Task: Add filter "Any" in request date.
Action: Mouse moved to (342, 327)
Screenshot: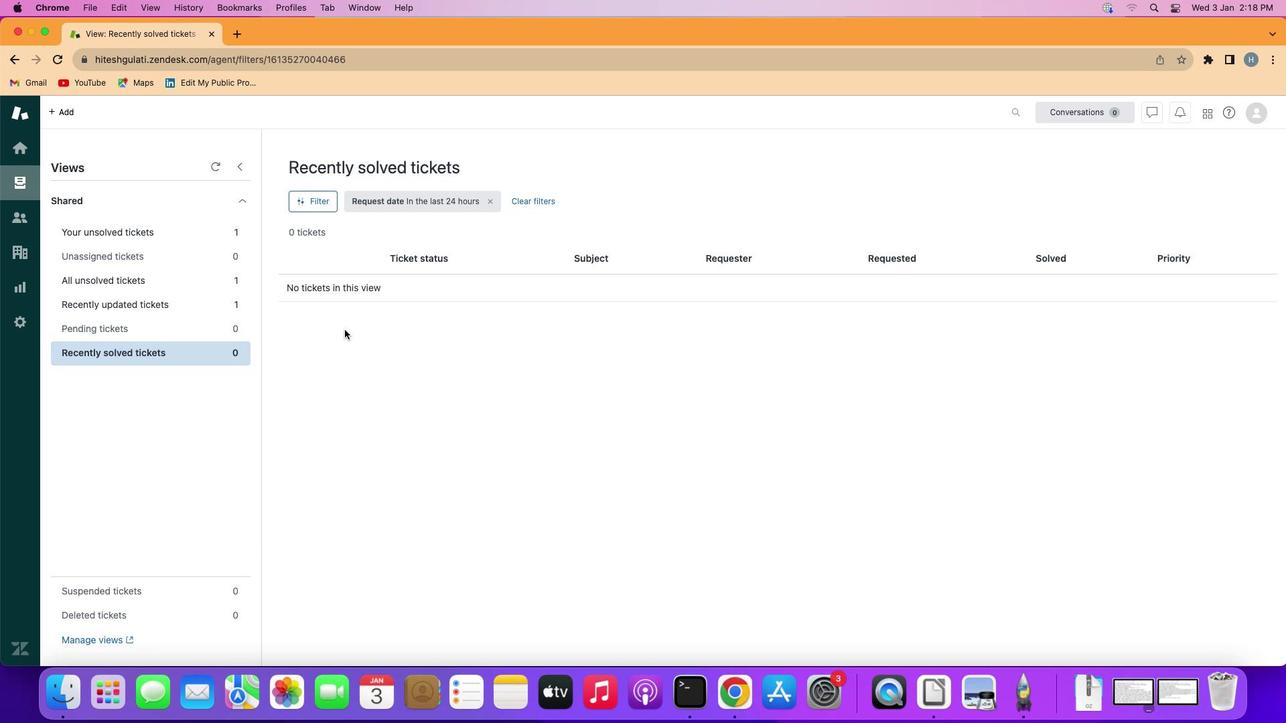 
Action: Mouse pressed left at (342, 327)
Screenshot: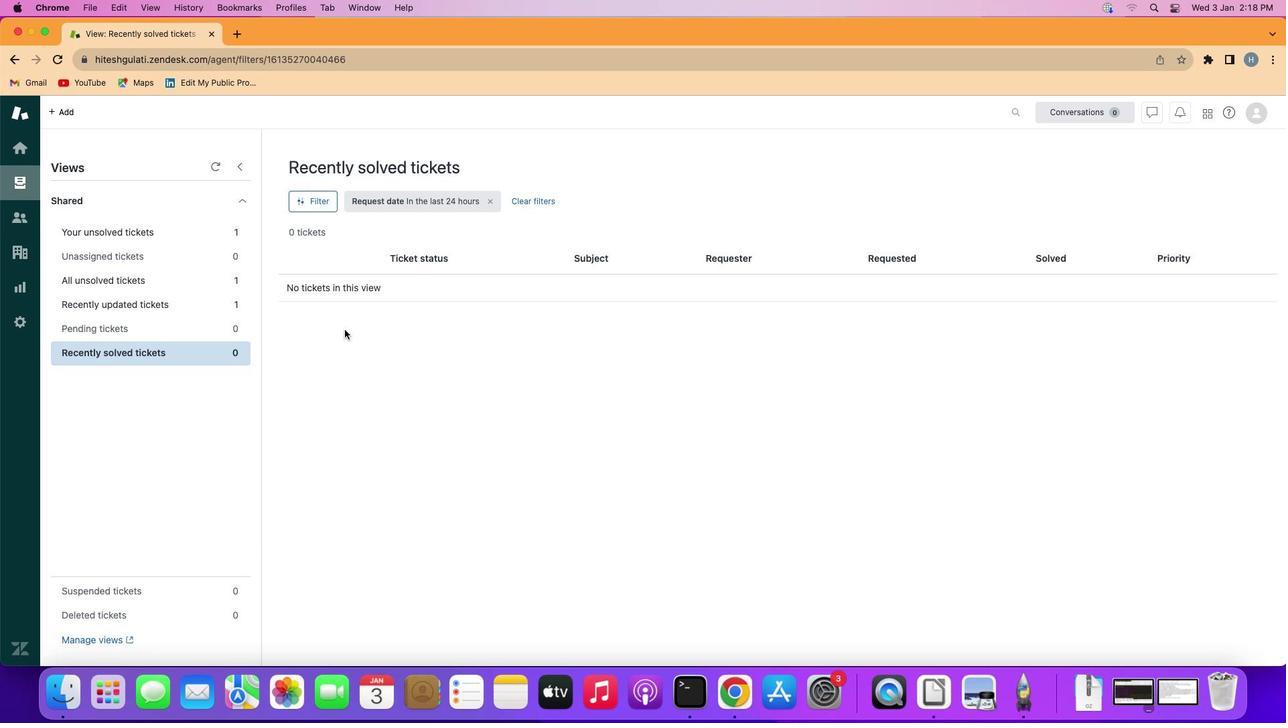
Action: Mouse moved to (320, 196)
Screenshot: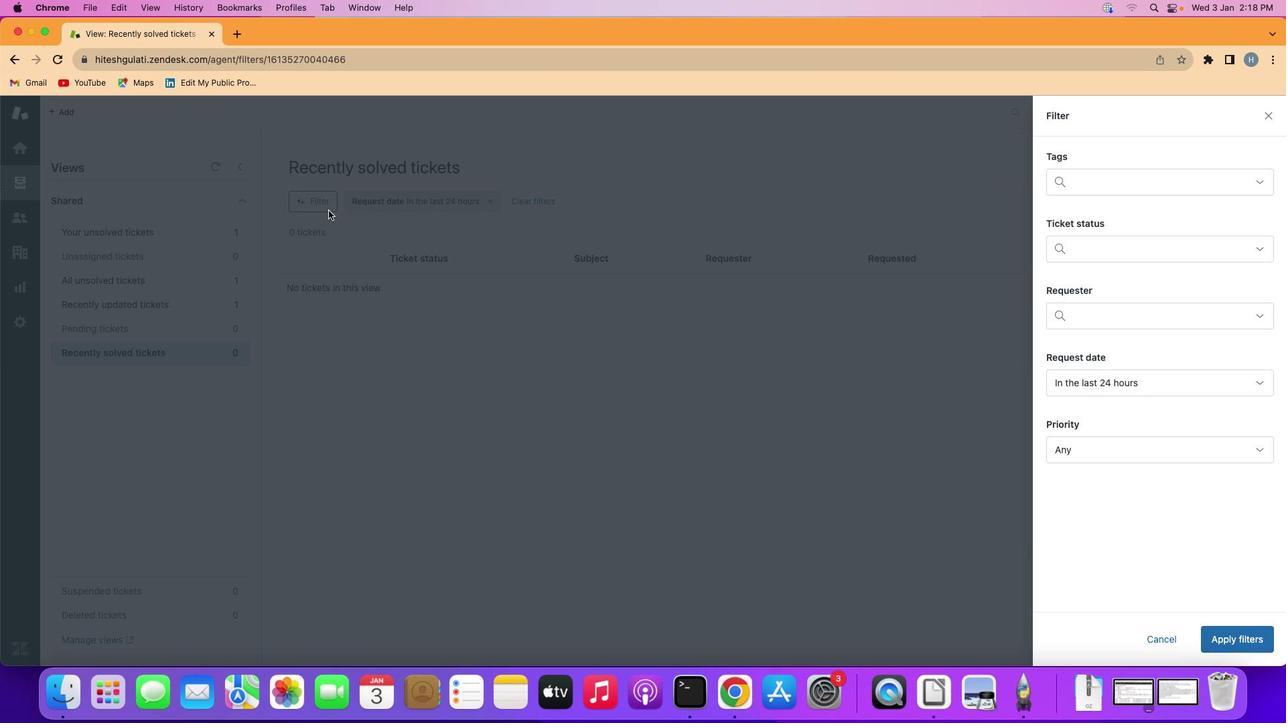 
Action: Mouse pressed left at (320, 196)
Screenshot: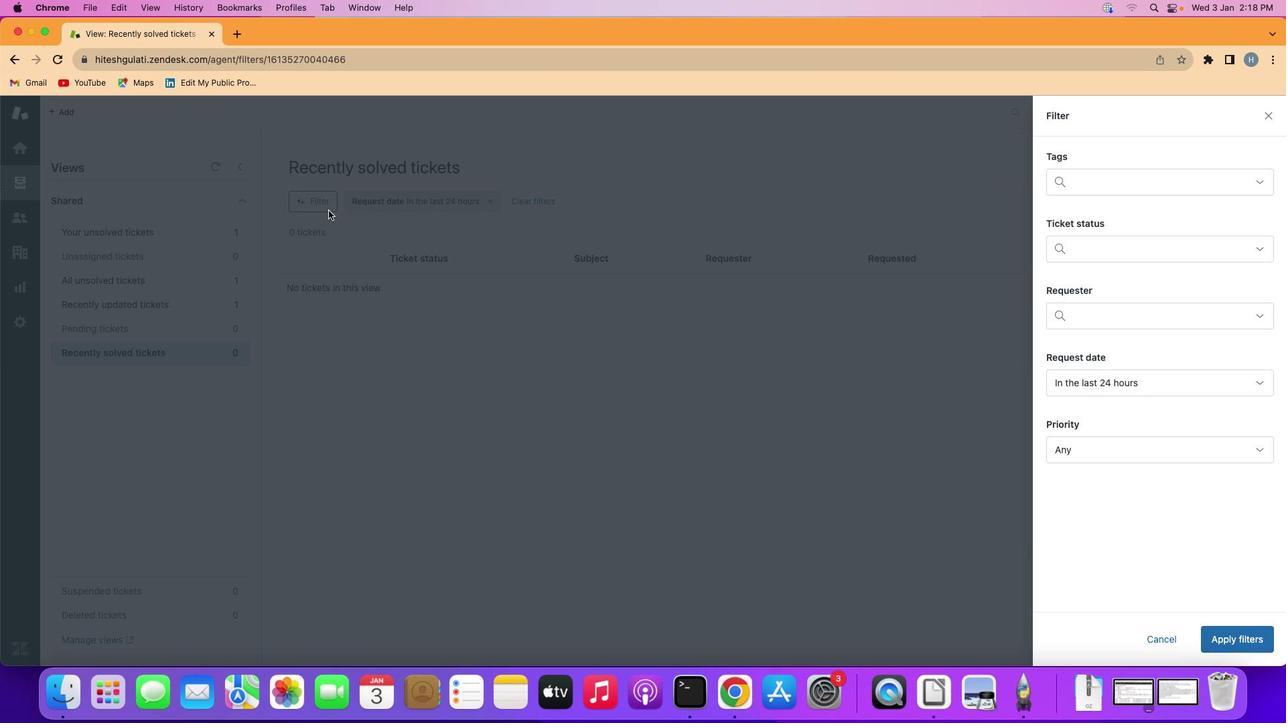 
Action: Mouse moved to (1113, 378)
Screenshot: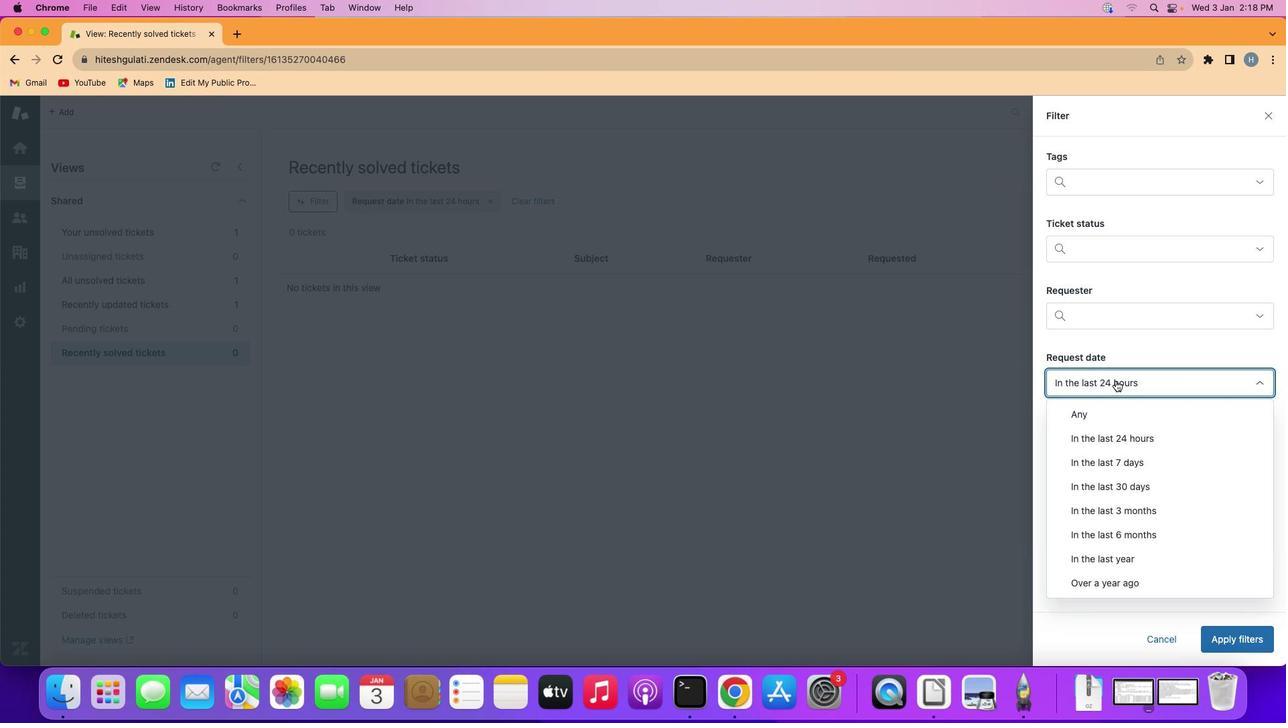 
Action: Mouse pressed left at (1113, 378)
Screenshot: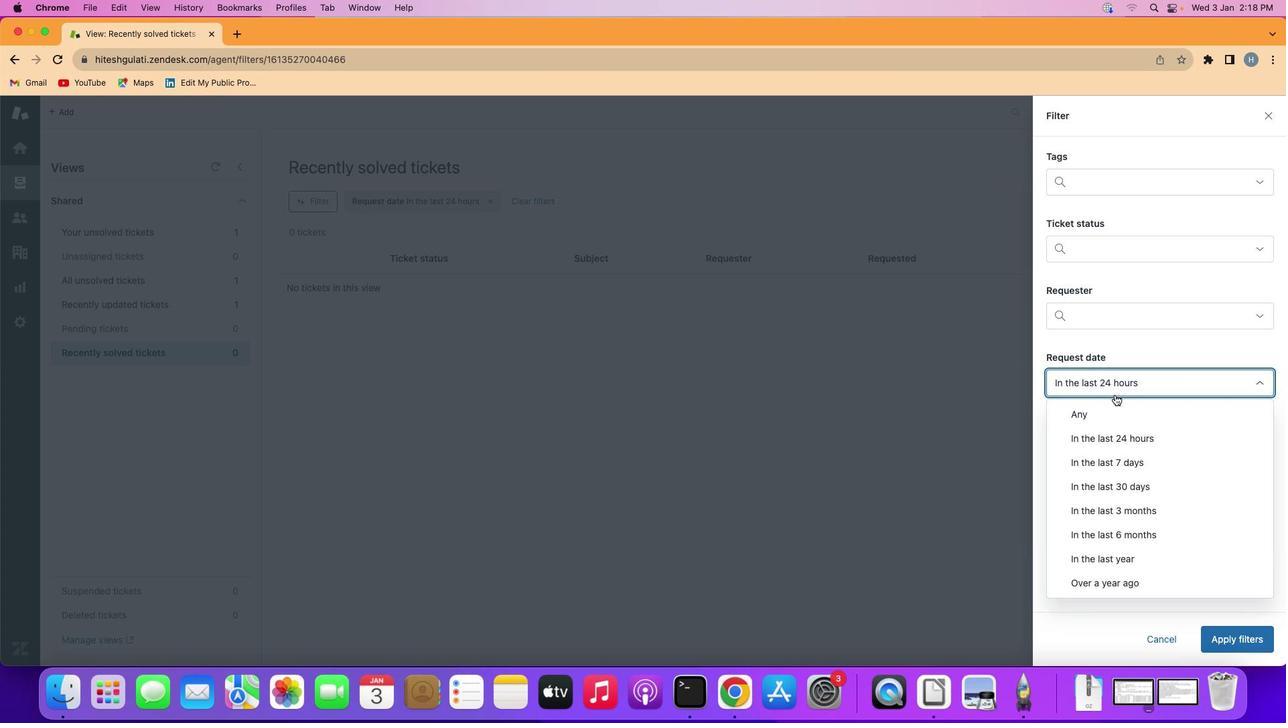 
Action: Mouse moved to (1107, 403)
Screenshot: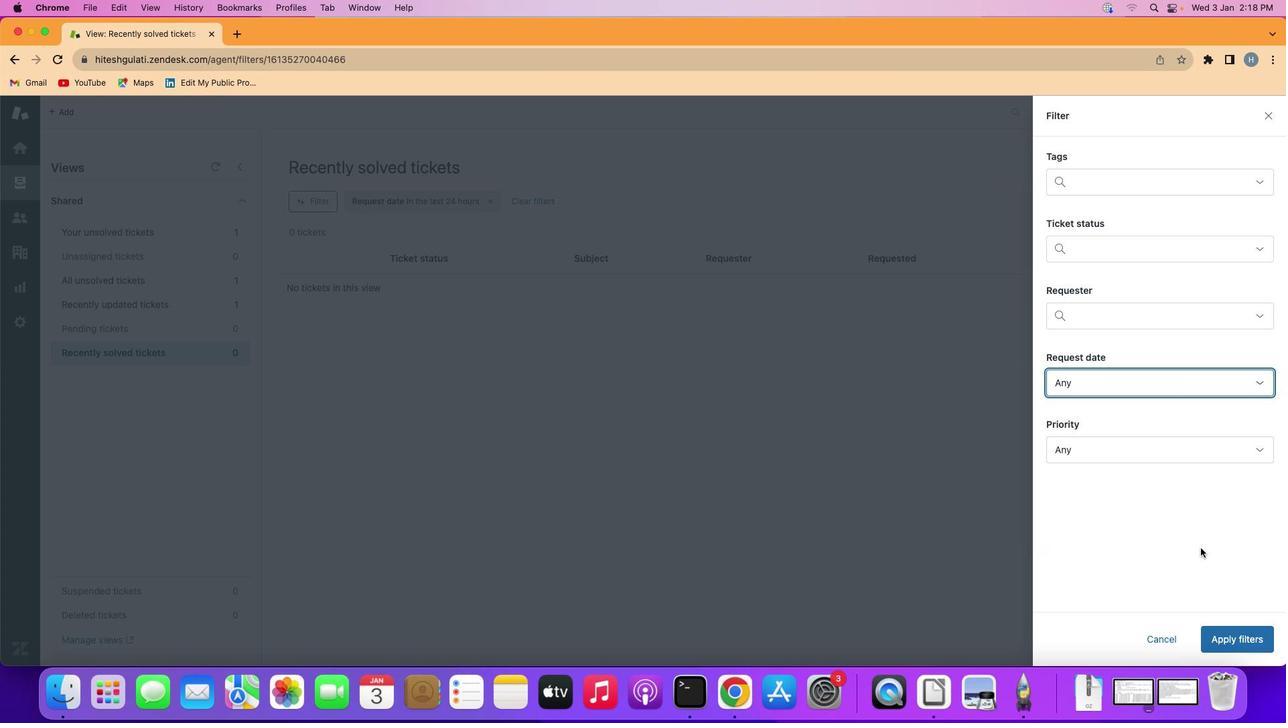 
Action: Mouse pressed left at (1107, 403)
Screenshot: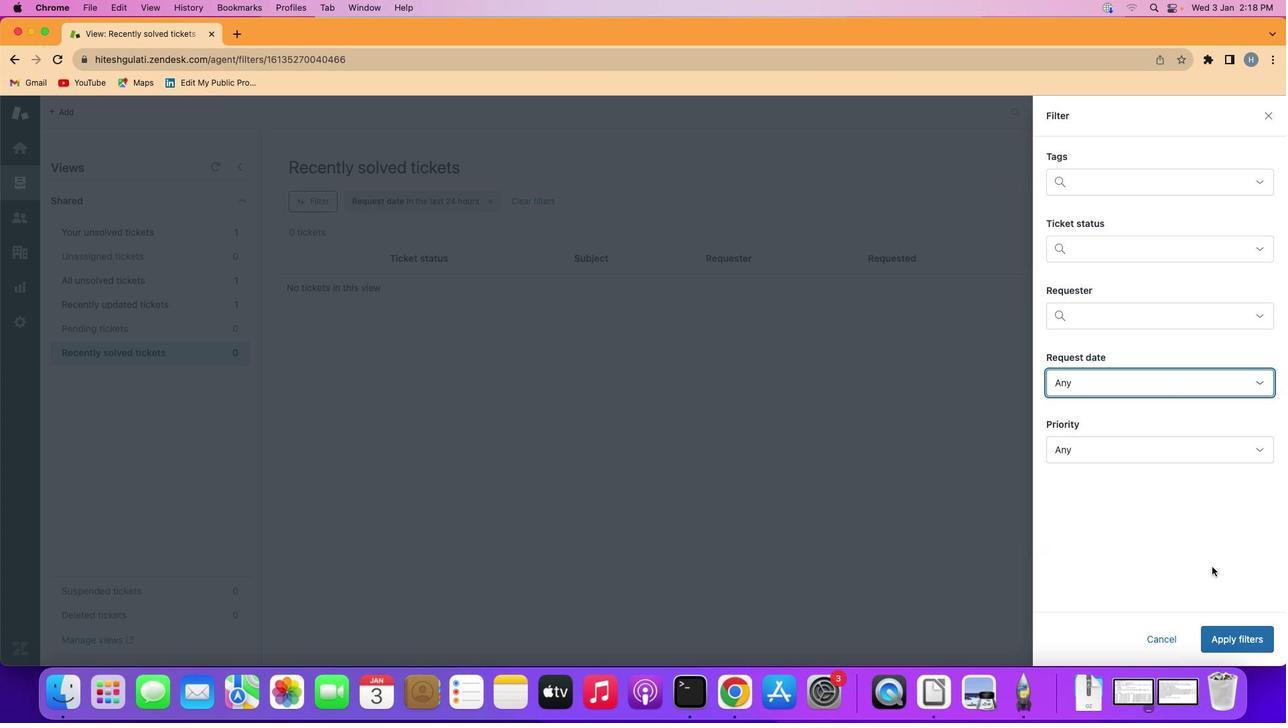 
Action: Mouse moved to (1243, 637)
Screenshot: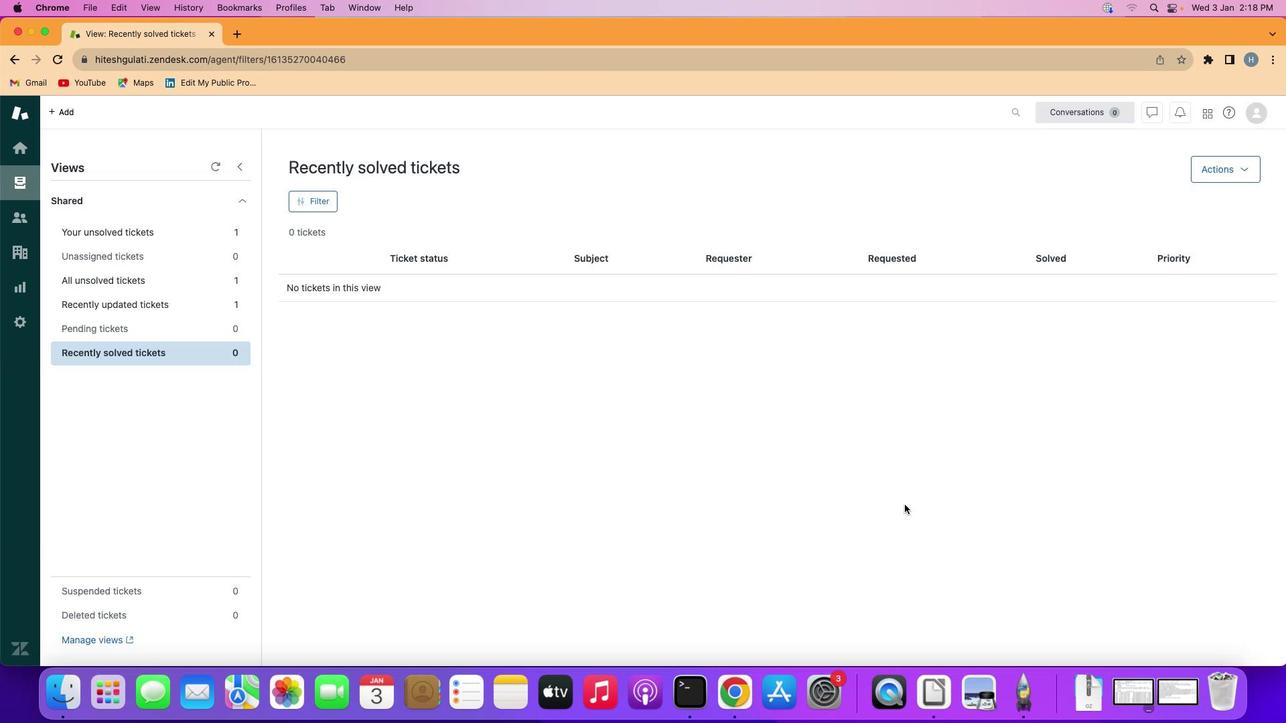 
Action: Mouse pressed left at (1243, 637)
Screenshot: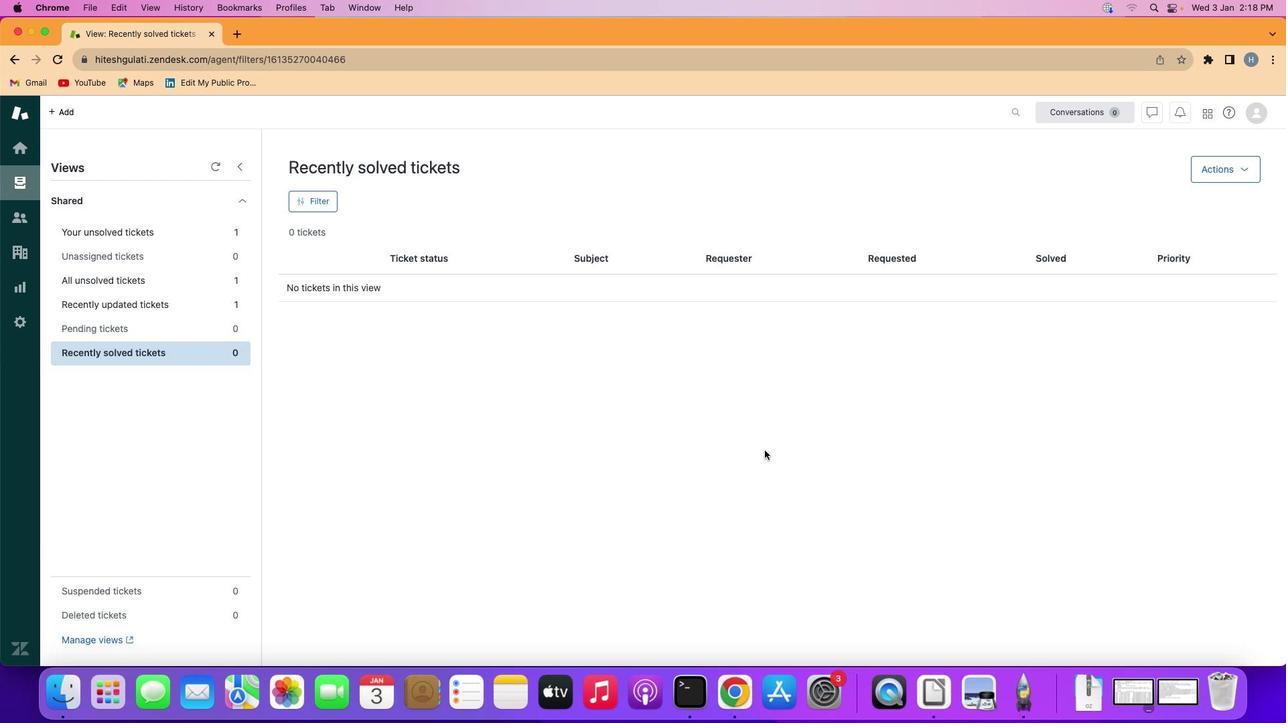 
Action: Mouse moved to (681, 413)
Screenshot: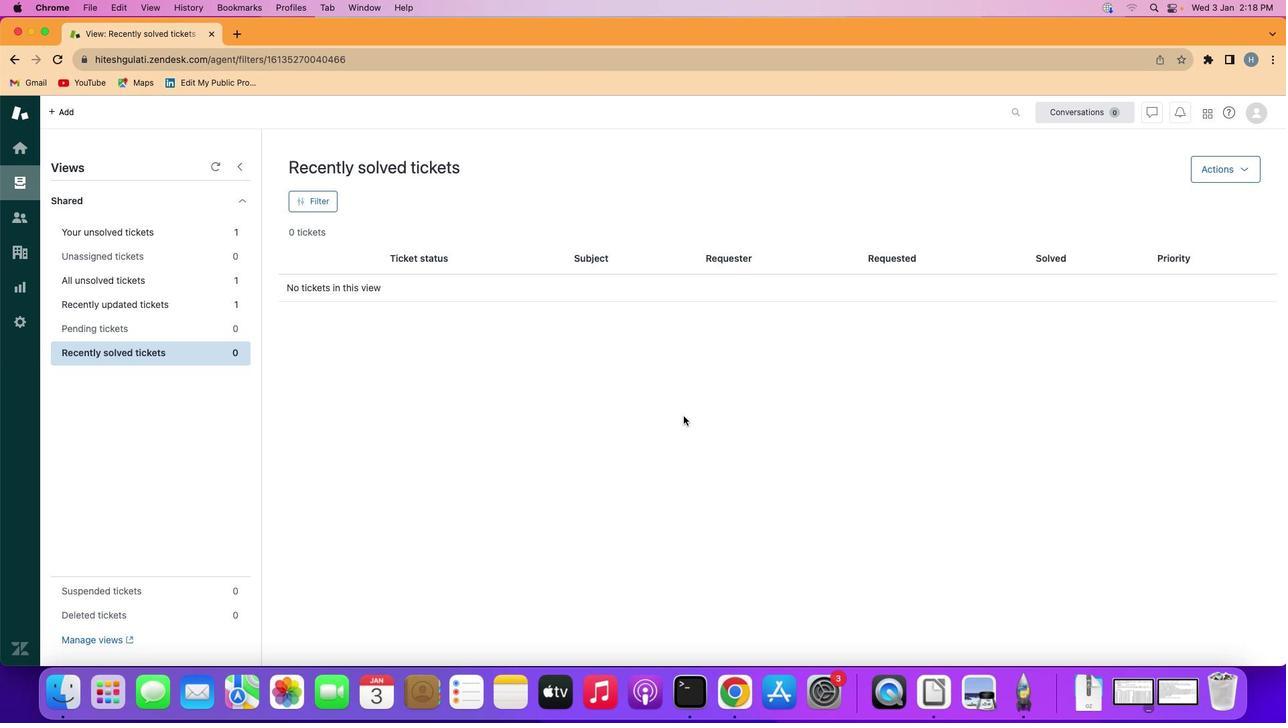 
